 Task: Use Combination Lock Opening Effect in this video Movie B.mp4
Action: Mouse moved to (193, 119)
Screenshot: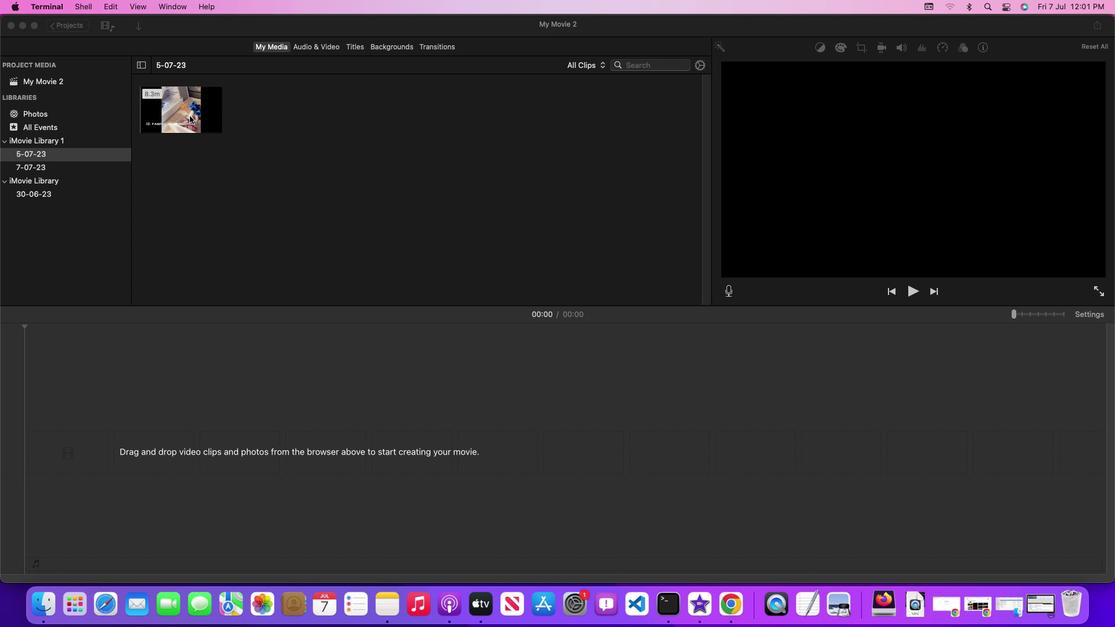 
Action: Mouse pressed left at (193, 119)
Screenshot: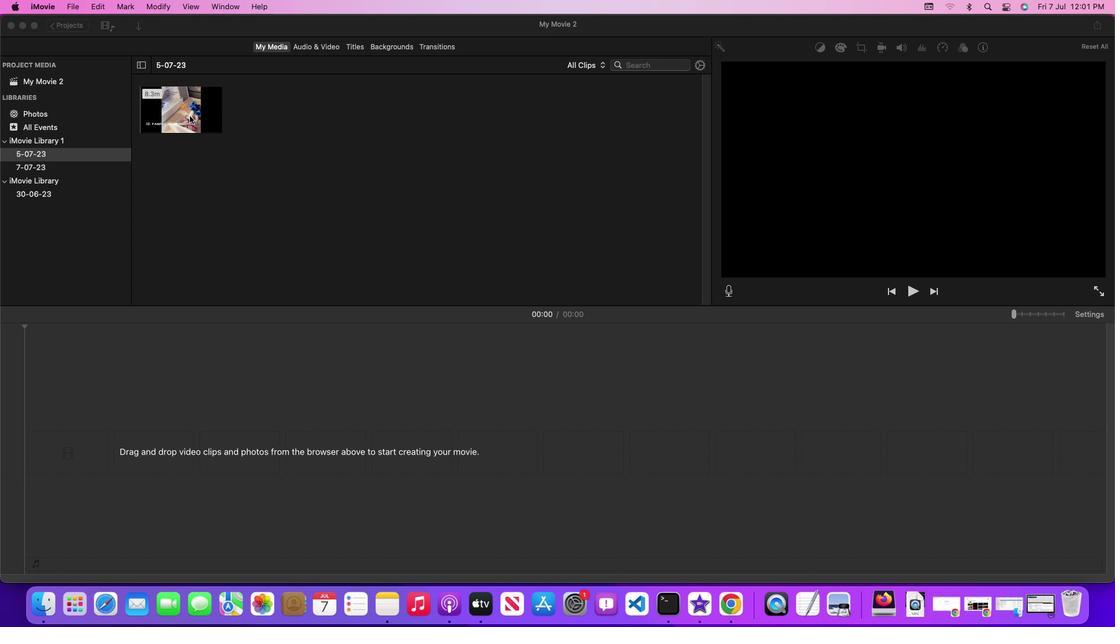 
Action: Mouse moved to (192, 119)
Screenshot: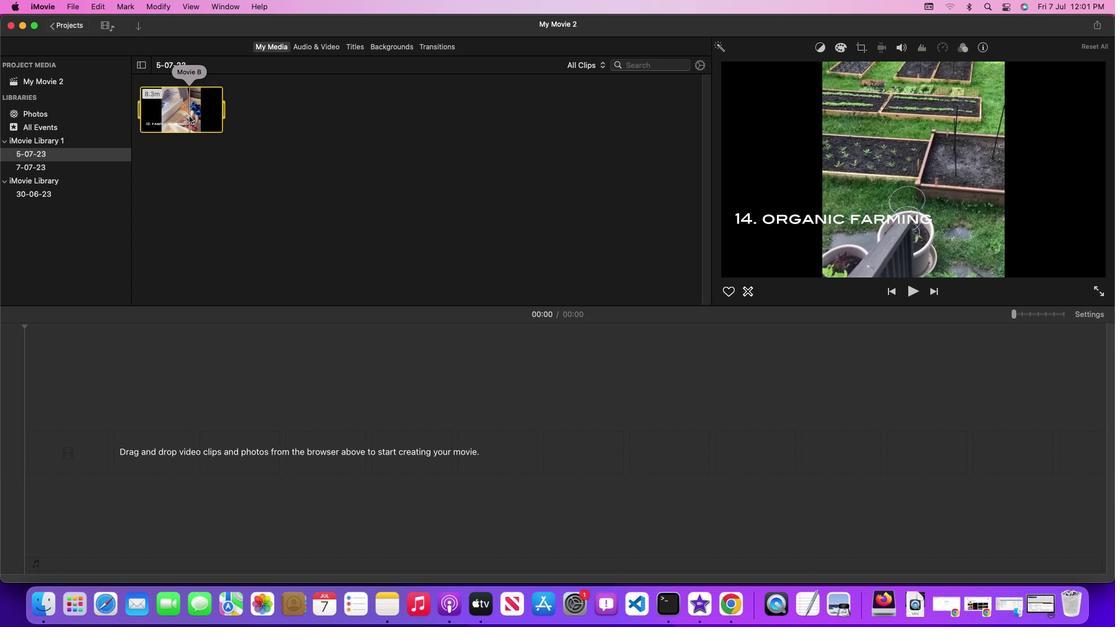 
Action: Mouse pressed left at (192, 119)
Screenshot: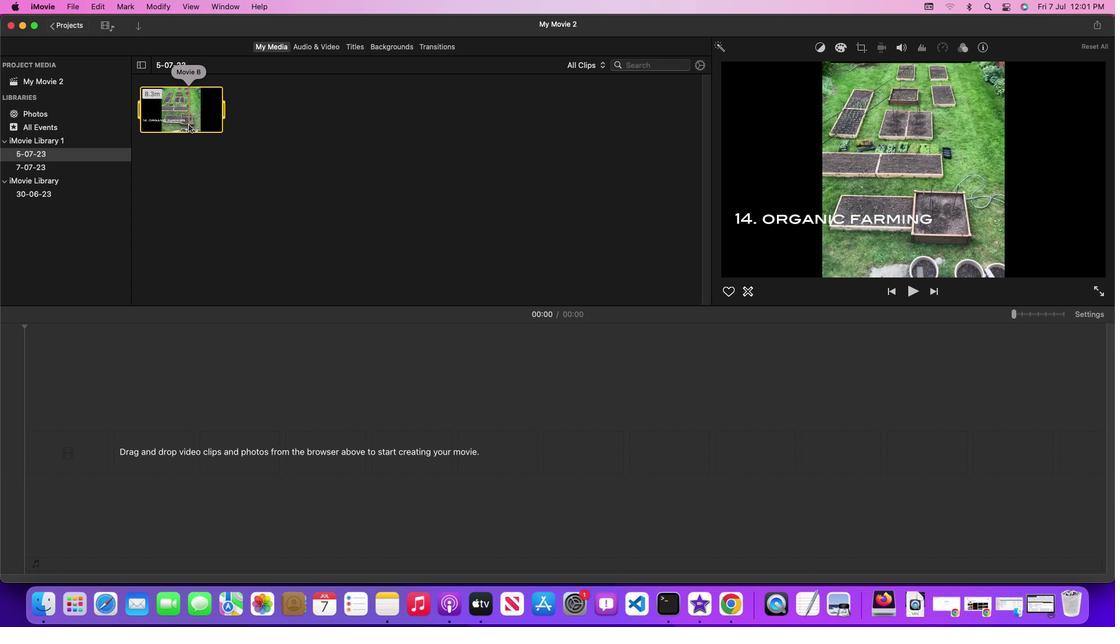 
Action: Mouse moved to (317, 51)
Screenshot: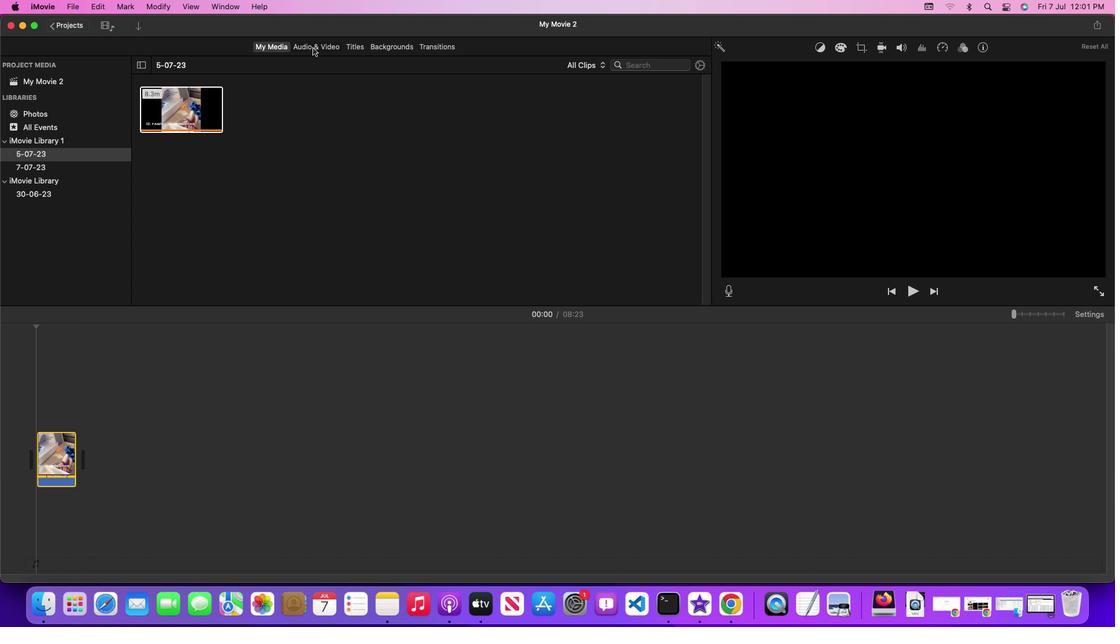 
Action: Mouse pressed left at (317, 51)
Screenshot: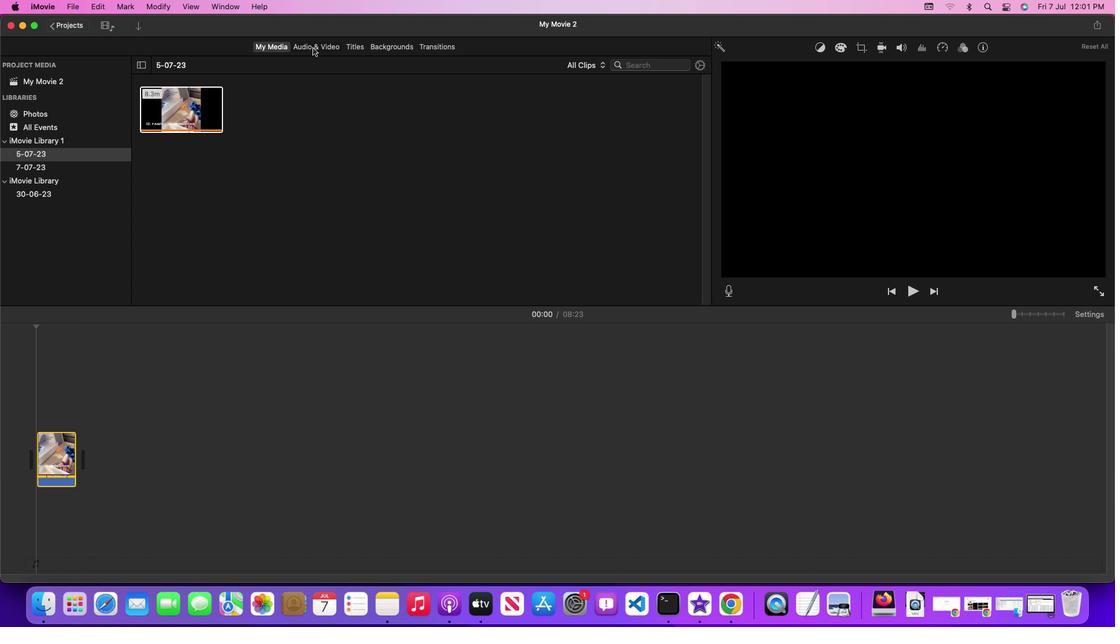 
Action: Mouse moved to (712, 158)
Screenshot: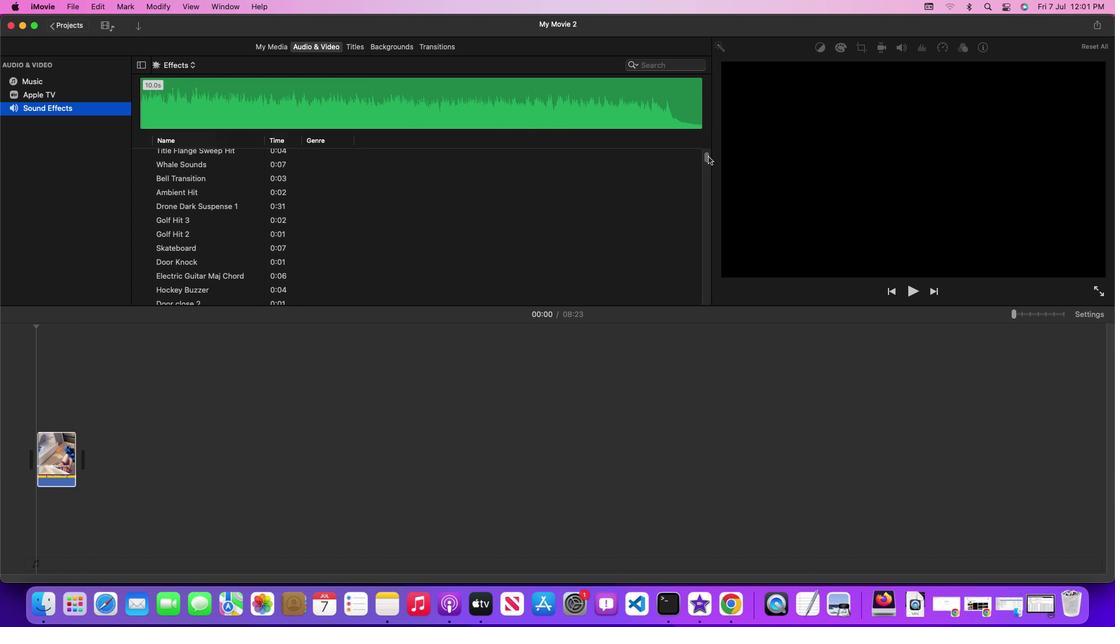 
Action: Mouse pressed left at (712, 158)
Screenshot: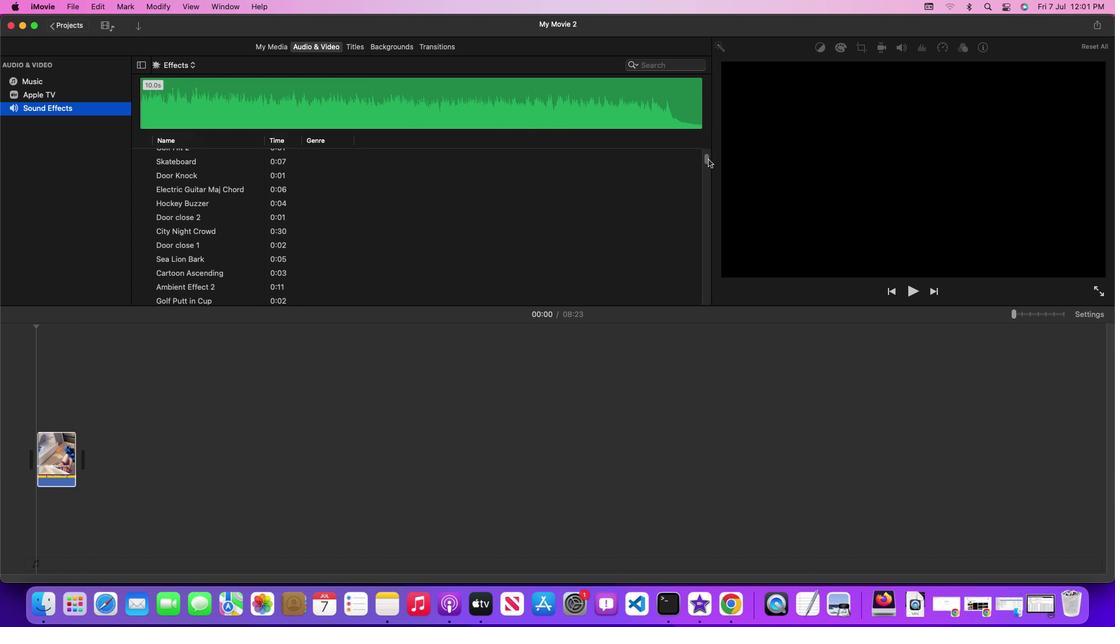 
Action: Mouse moved to (585, 273)
Screenshot: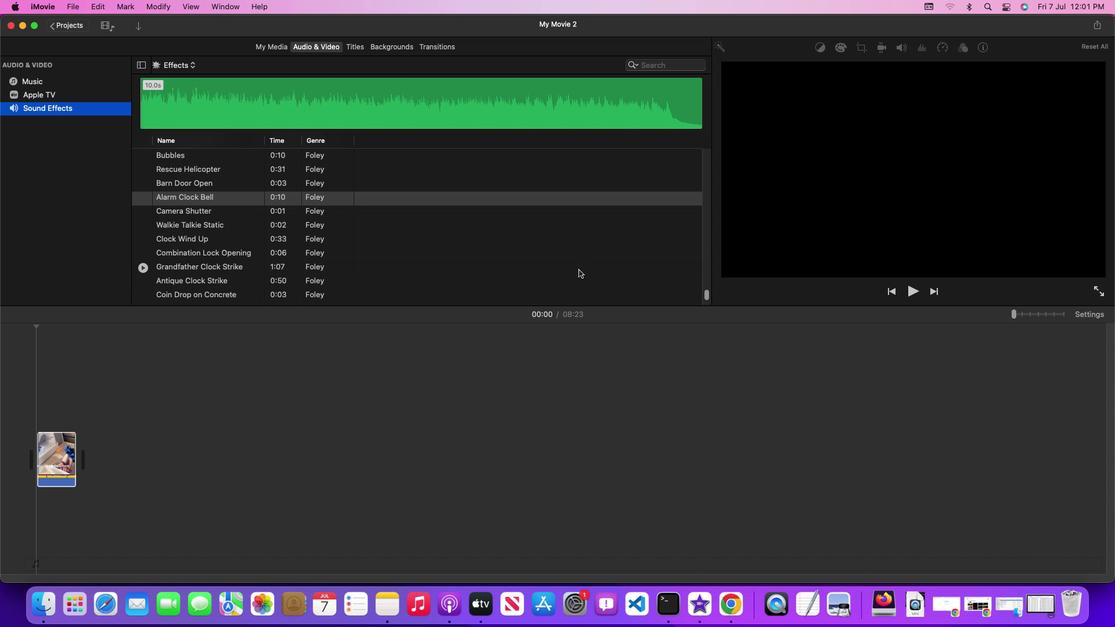 
Action: Mouse scrolled (585, 273) with delta (4, 3)
Screenshot: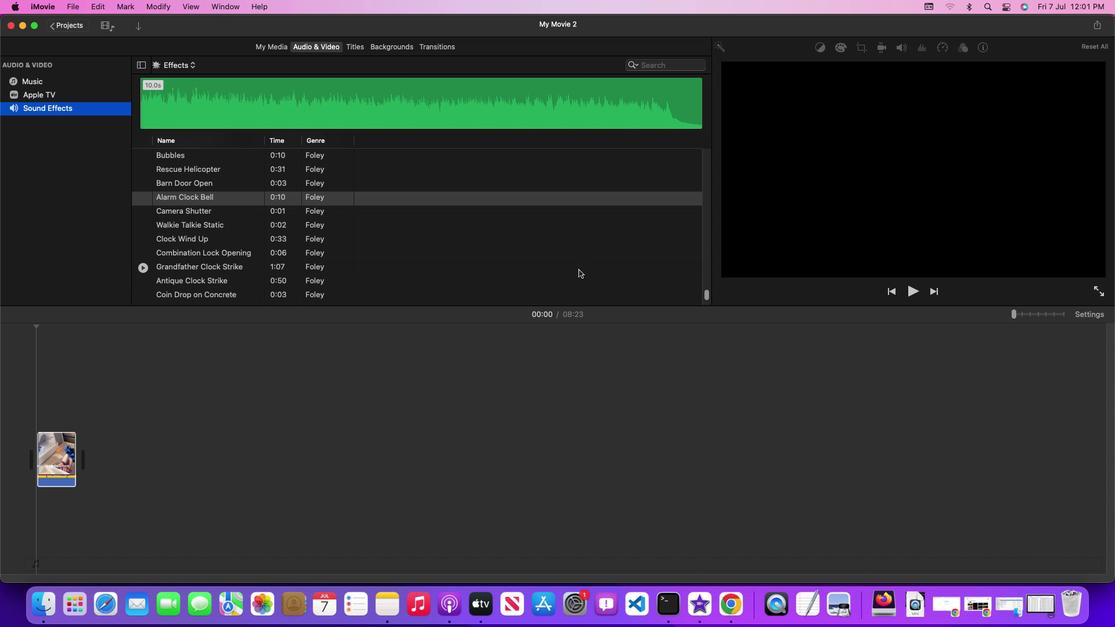 
Action: Mouse moved to (585, 273)
Screenshot: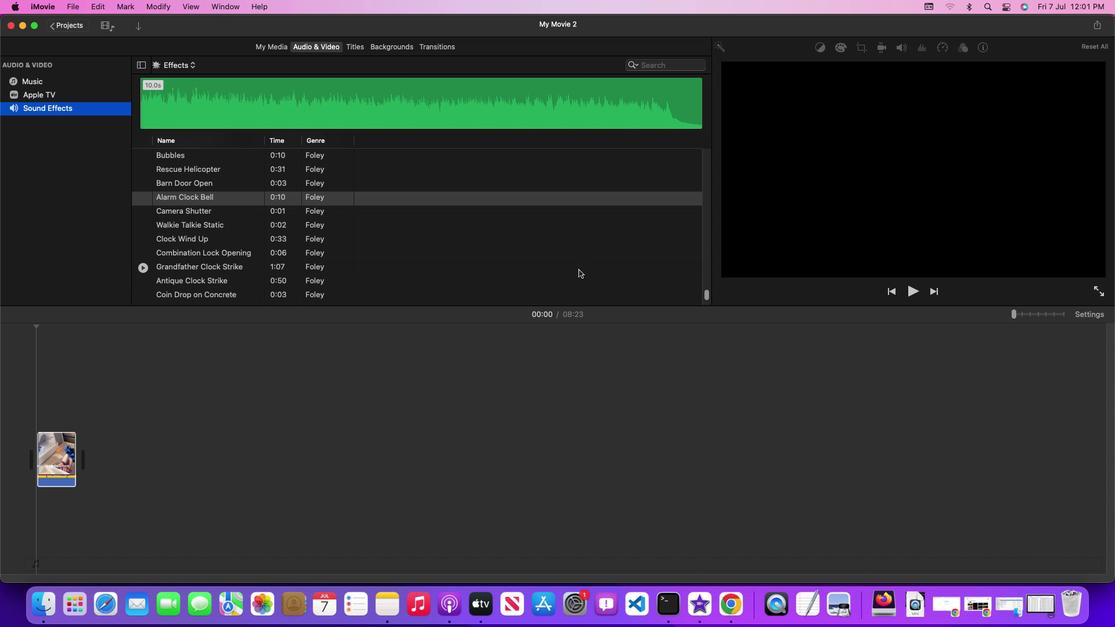 
Action: Mouse scrolled (585, 273) with delta (4, 3)
Screenshot: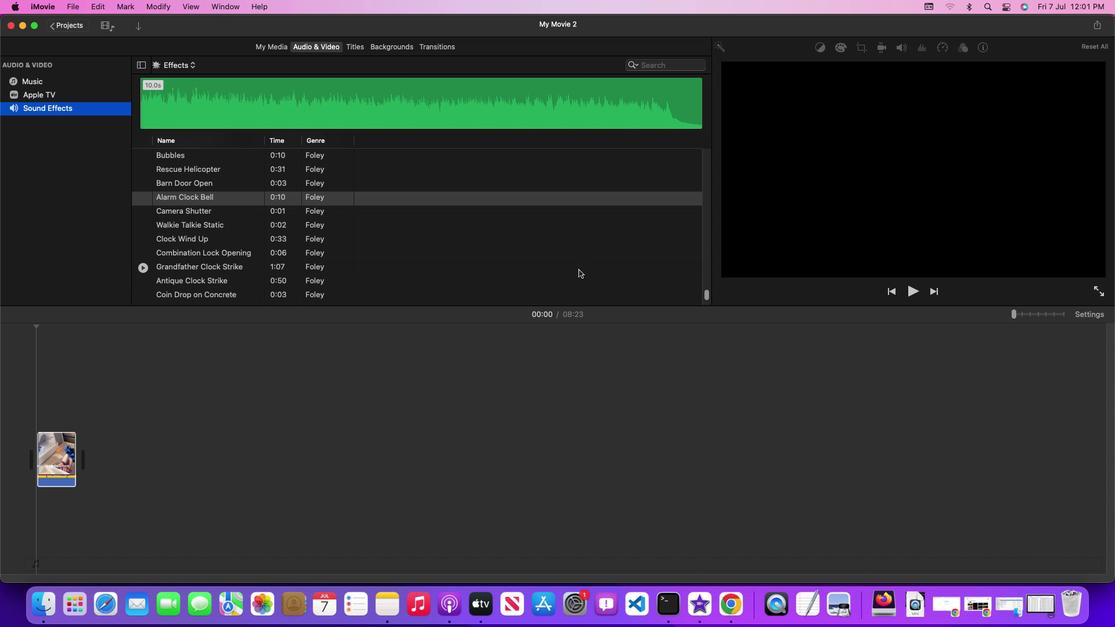 
Action: Mouse moved to (583, 273)
Screenshot: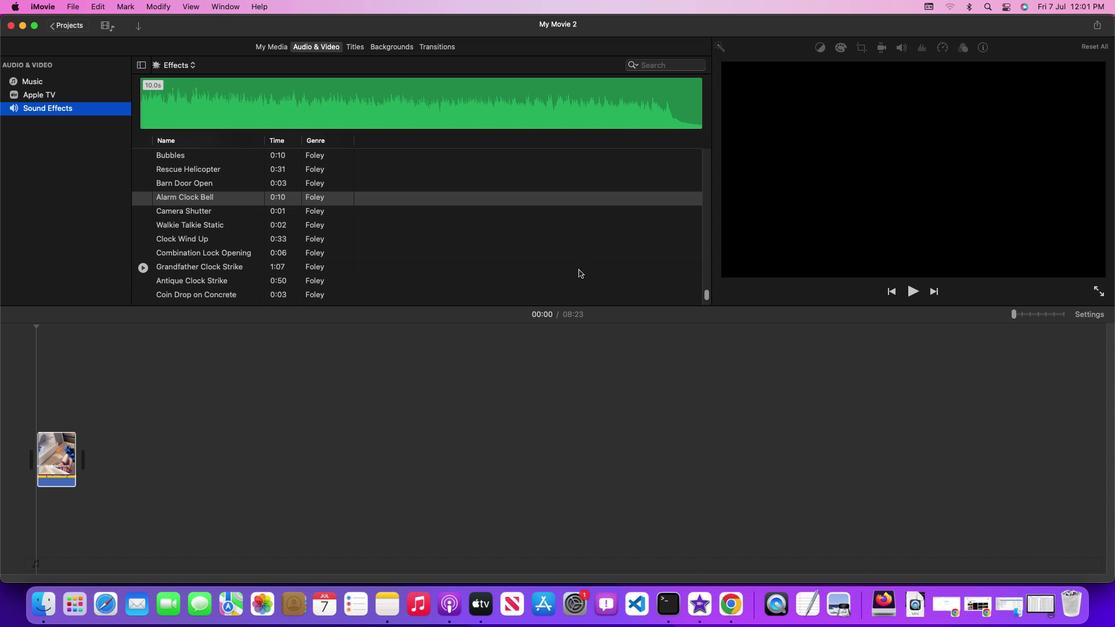 
Action: Mouse scrolled (583, 273) with delta (4, 2)
Screenshot: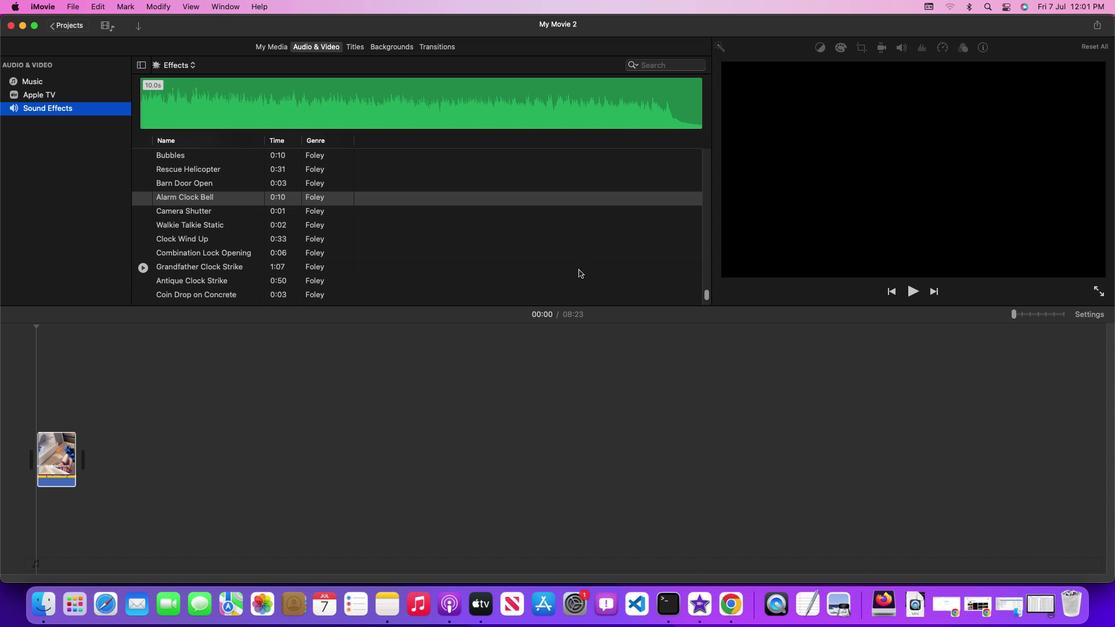 
Action: Mouse moved to (582, 273)
Screenshot: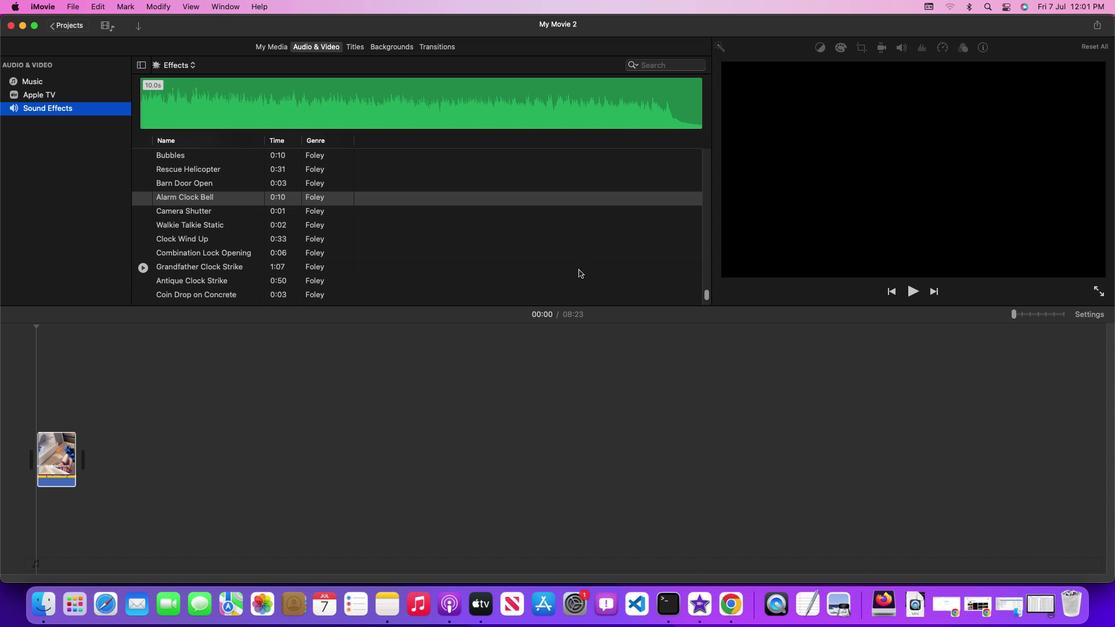 
Action: Mouse scrolled (582, 273) with delta (4, 1)
Screenshot: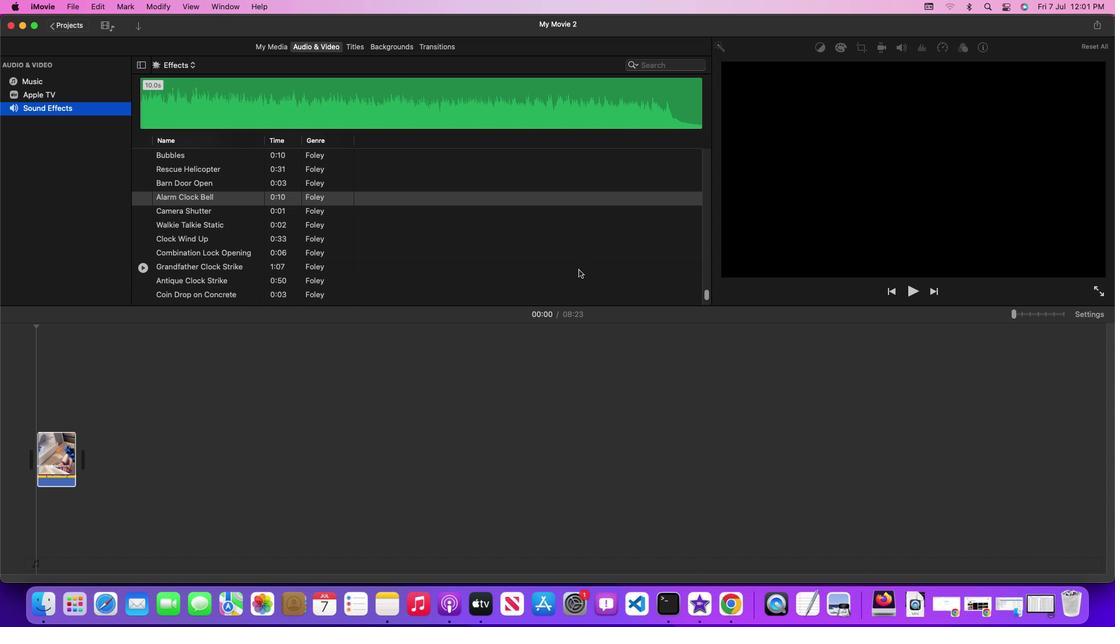 
Action: Mouse moved to (507, 238)
Screenshot: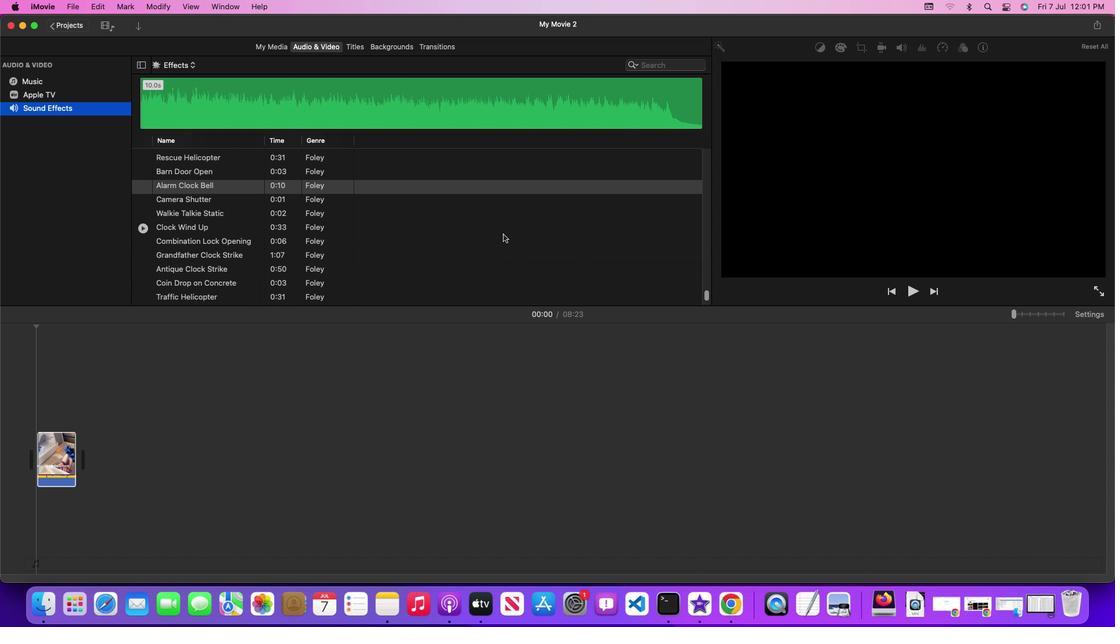 
Action: Mouse scrolled (507, 238) with delta (4, 3)
Screenshot: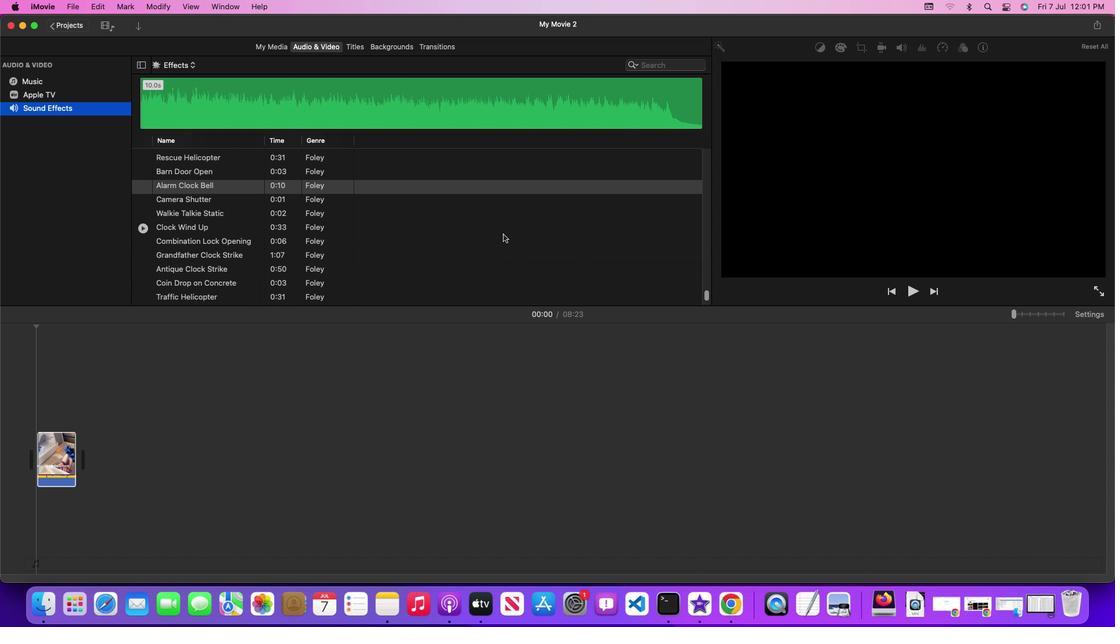 
Action: Mouse scrolled (507, 238) with delta (4, 3)
Screenshot: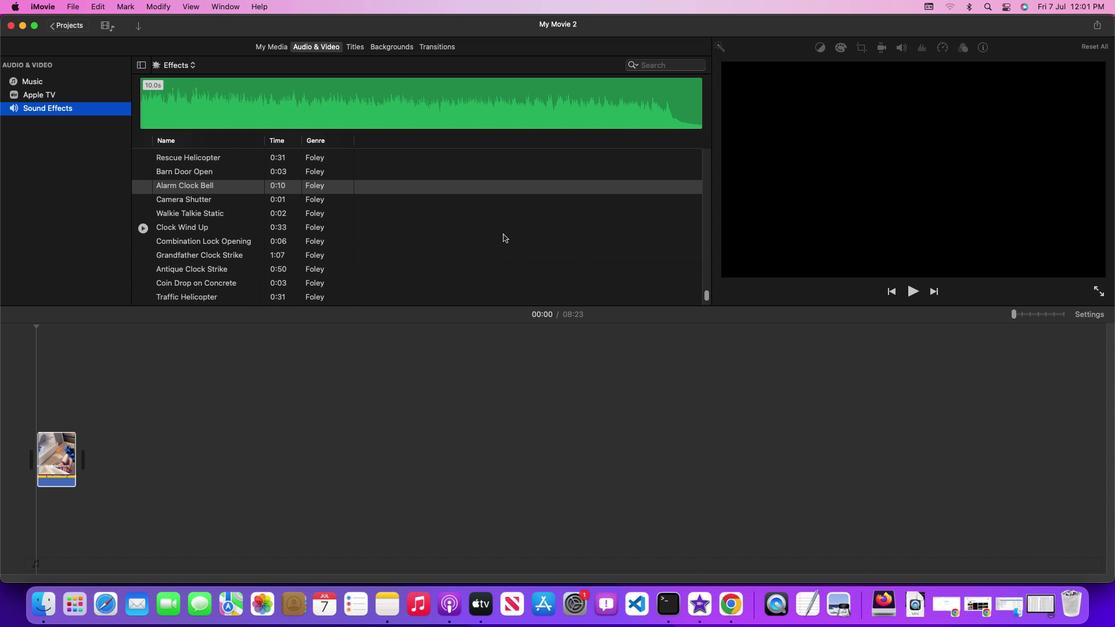 
Action: Mouse moved to (394, 242)
Screenshot: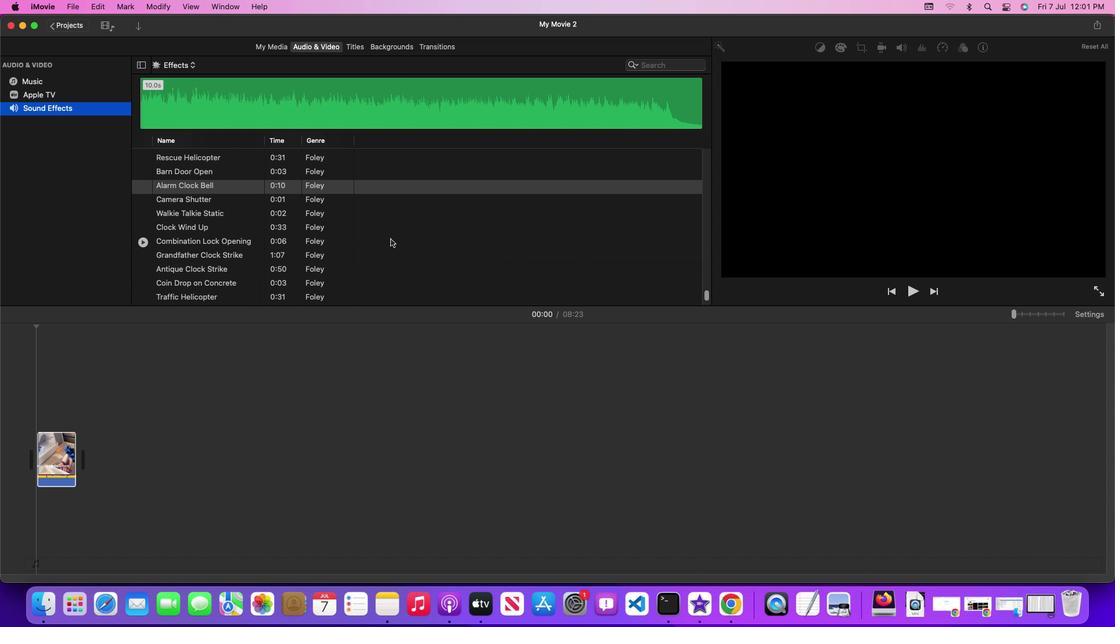 
Action: Mouse pressed left at (394, 242)
Screenshot: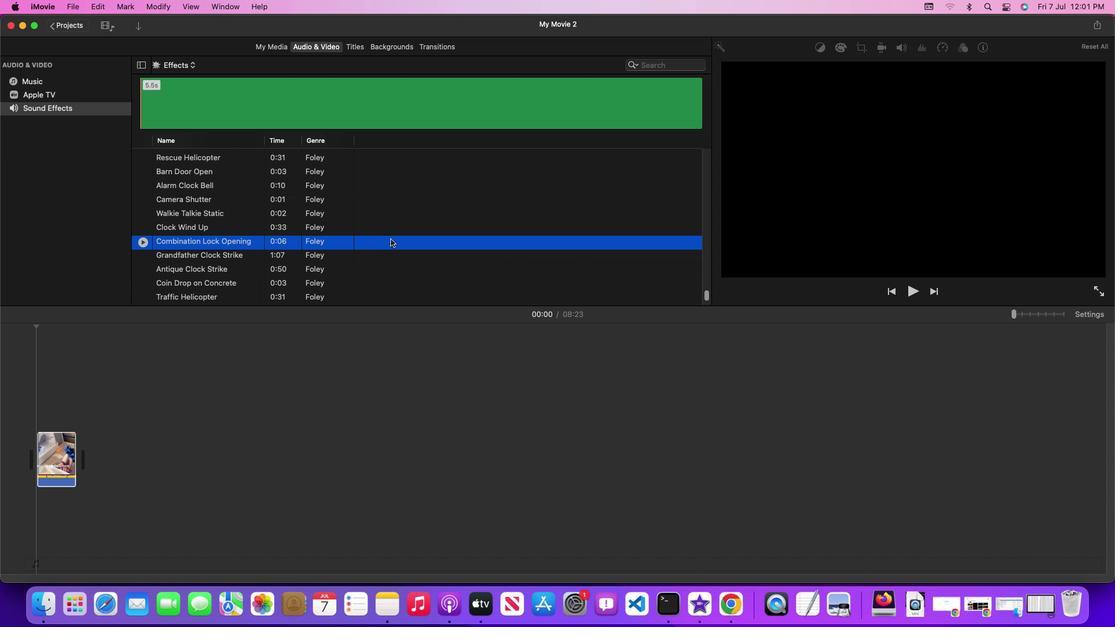 
Action: Mouse moved to (397, 245)
Screenshot: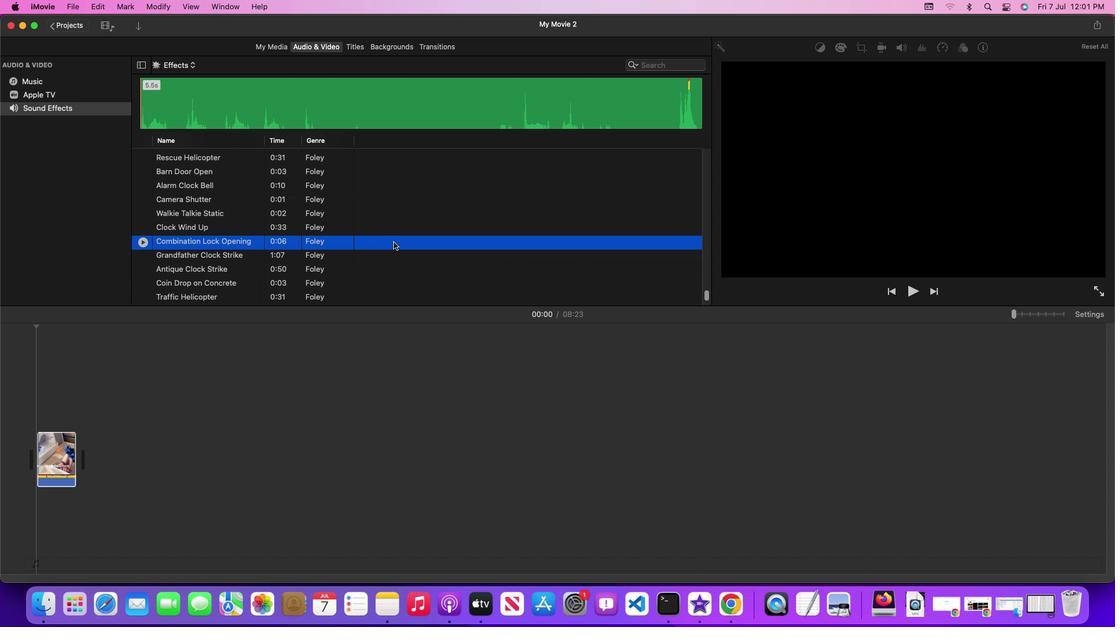 
Action: Mouse pressed left at (397, 245)
Screenshot: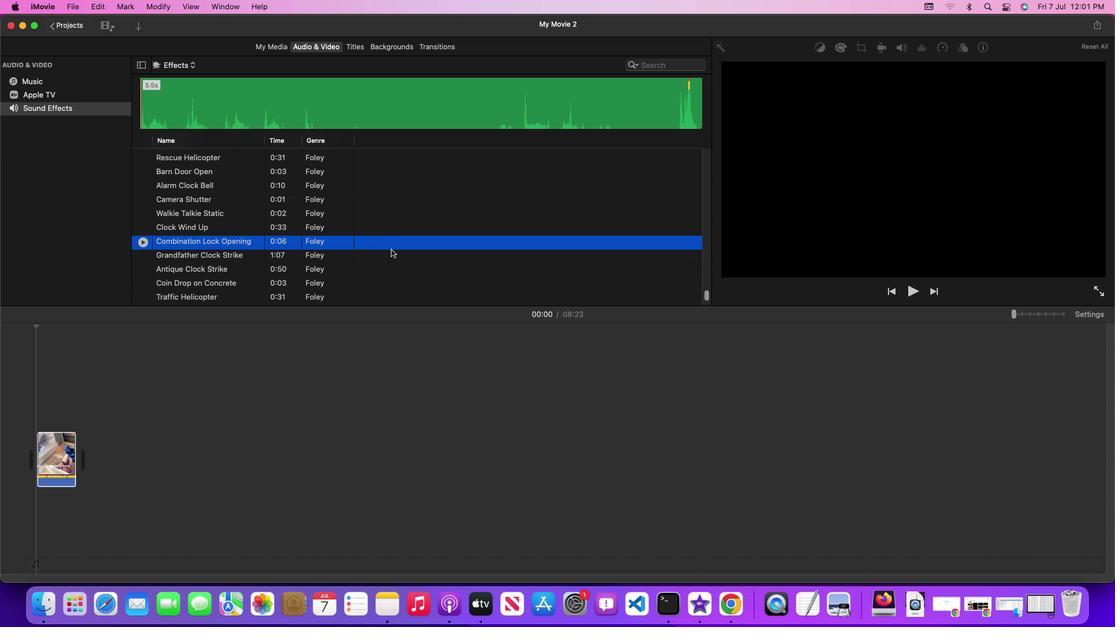 
Action: Mouse moved to (212, 379)
Screenshot: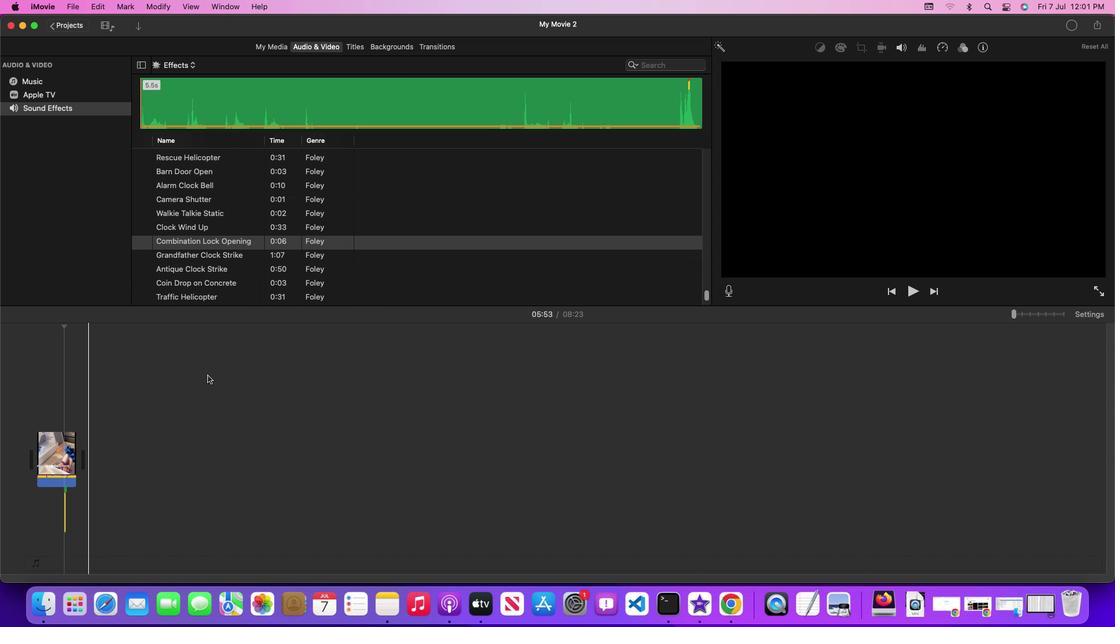 
